 Task: Filter the search records by cases
Action: Mouse moved to (151, 97)
Screenshot: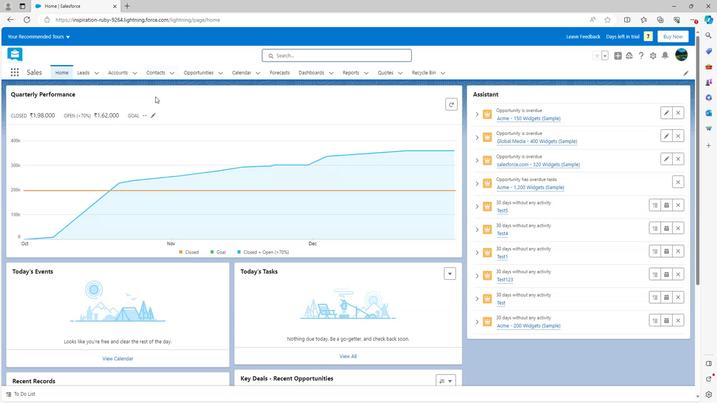 
Action: Mouse scrolled (151, 97) with delta (0, 0)
Screenshot: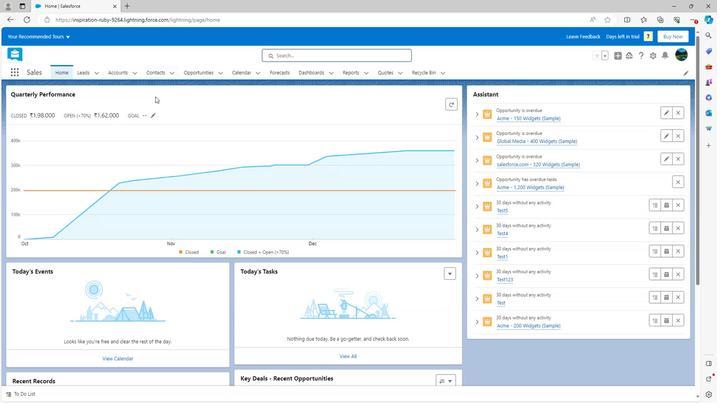 
Action: Mouse moved to (151, 98)
Screenshot: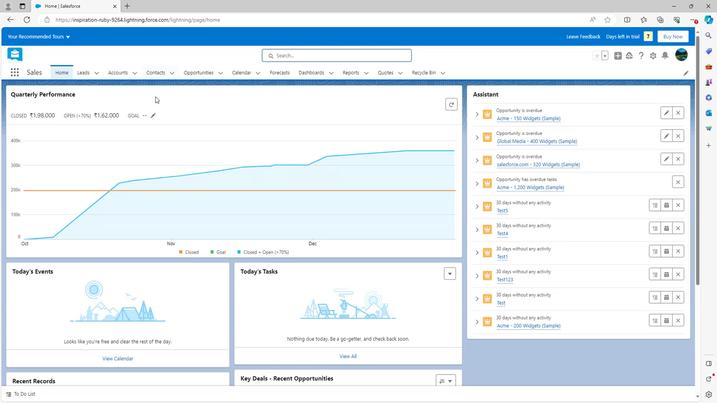 
Action: Mouse scrolled (151, 97) with delta (0, 0)
Screenshot: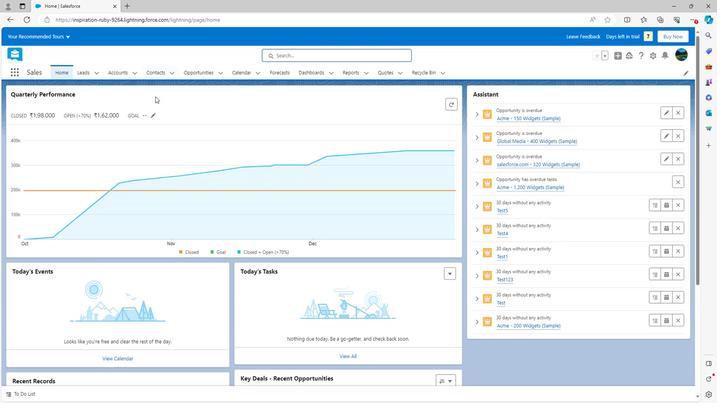 
Action: Mouse moved to (151, 98)
Screenshot: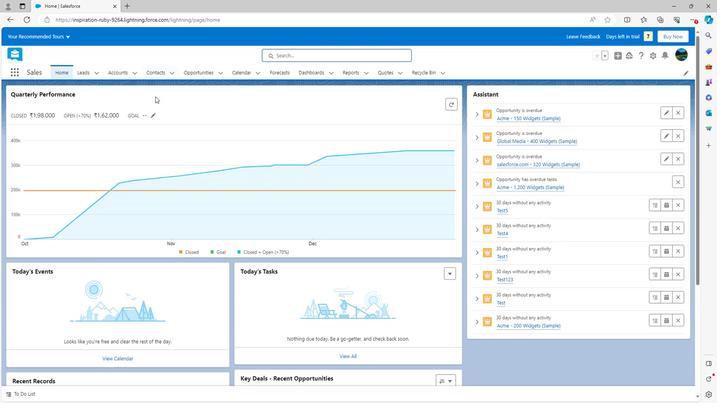 
Action: Mouse scrolled (151, 98) with delta (0, 0)
Screenshot: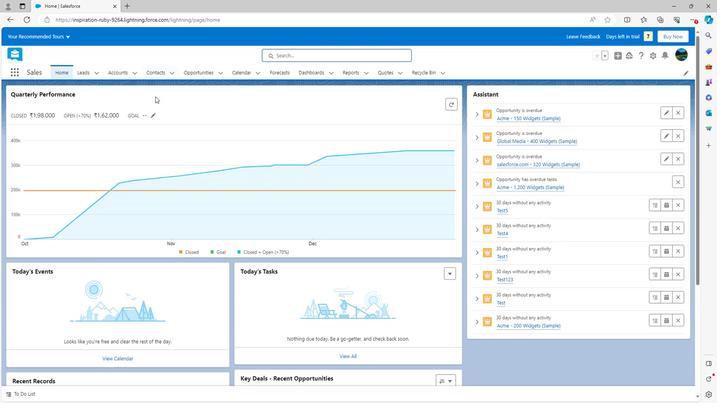 
Action: Mouse scrolled (151, 98) with delta (0, 0)
Screenshot: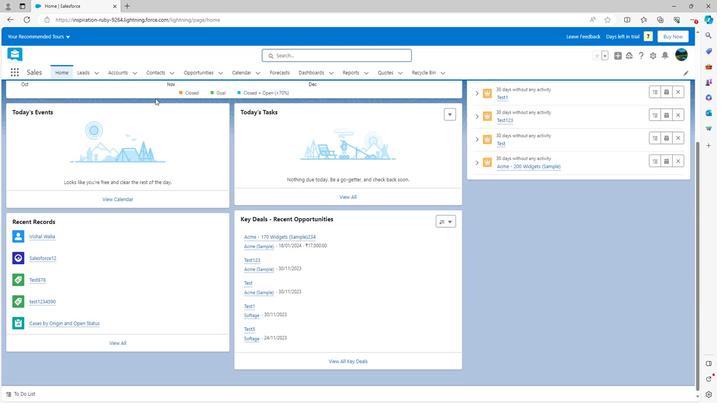 
Action: Mouse scrolled (151, 98) with delta (0, 0)
Screenshot: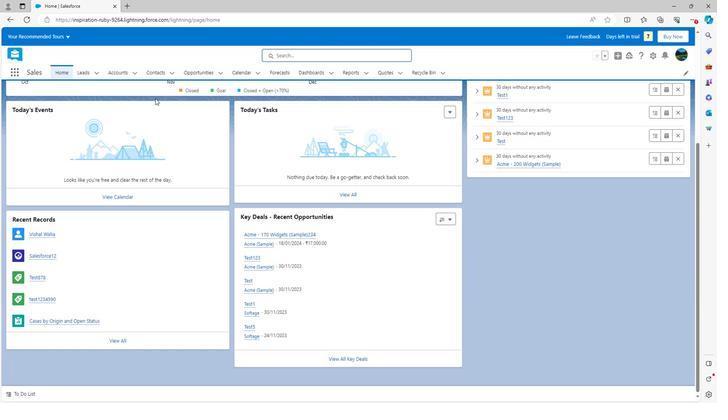 
Action: Mouse scrolled (151, 99) with delta (0, 0)
Screenshot: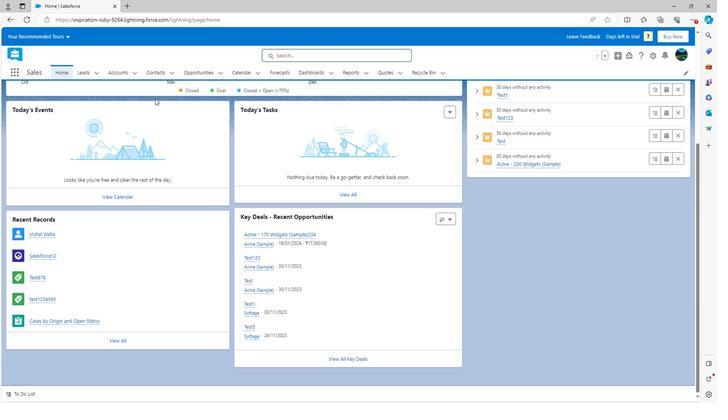
Action: Mouse scrolled (151, 99) with delta (0, 0)
Screenshot: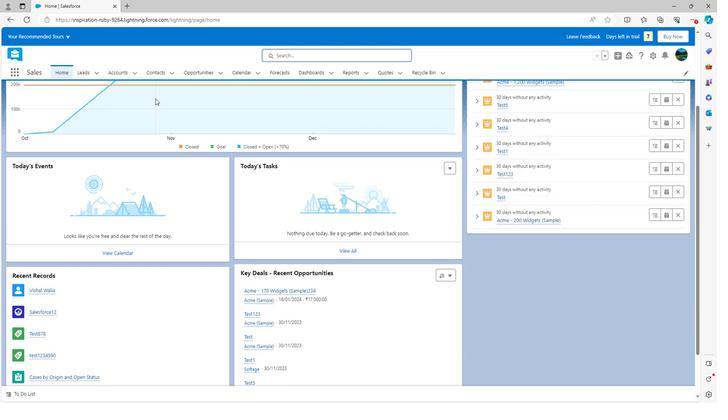 
Action: Mouse scrolled (151, 99) with delta (0, 0)
Screenshot: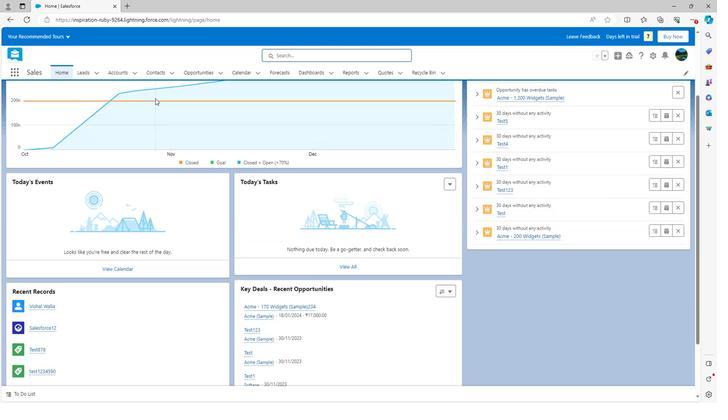 
Action: Mouse scrolled (151, 99) with delta (0, 0)
Screenshot: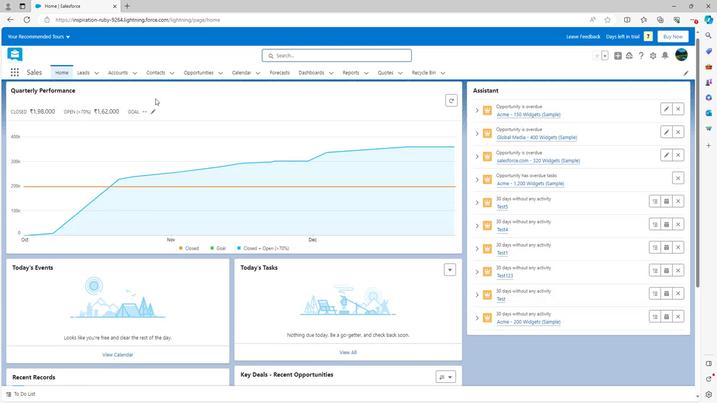 
Action: Mouse moved to (287, 50)
Screenshot: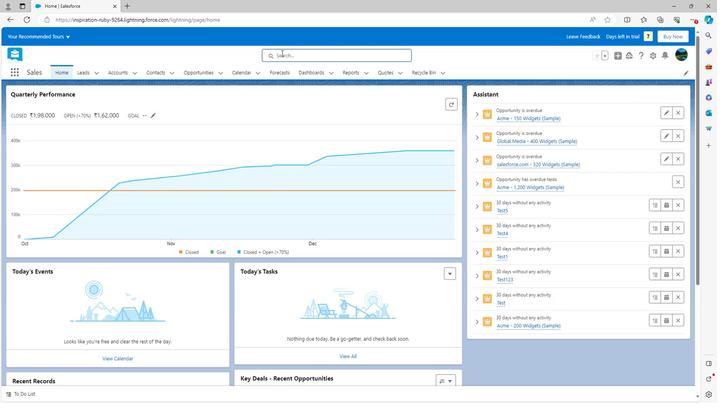 
Action: Mouse pressed left at (287, 50)
Screenshot: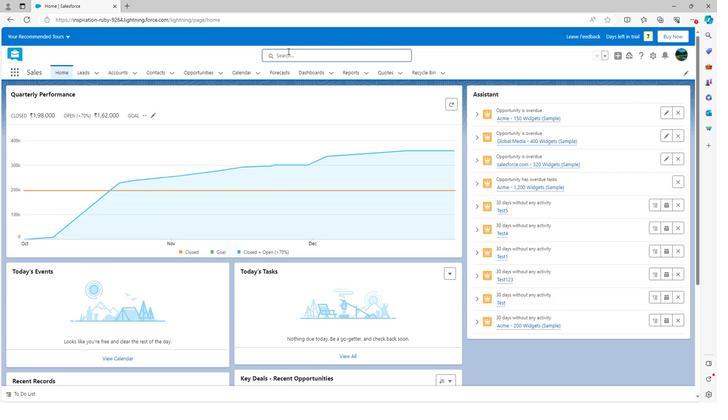 
Action: Mouse moved to (218, 55)
Screenshot: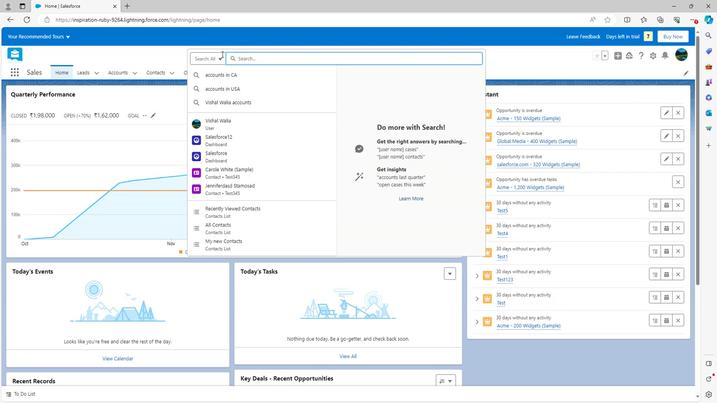 
Action: Mouse pressed left at (218, 55)
Screenshot: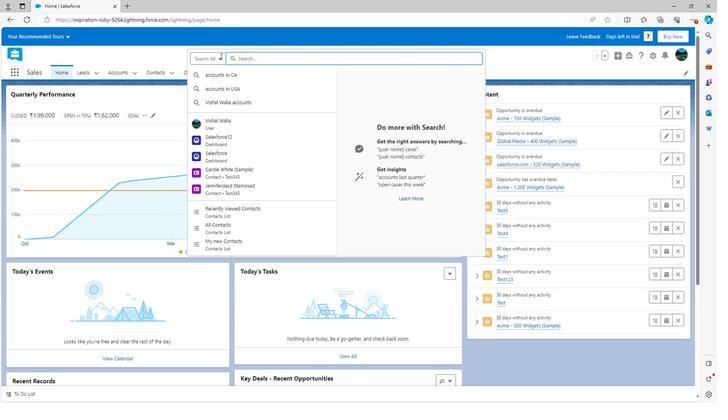 
Action: Mouse moved to (229, 151)
Screenshot: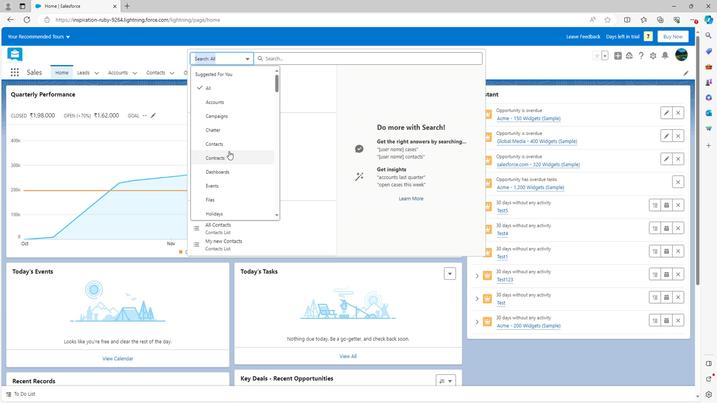 
Action: Mouse scrolled (229, 151) with delta (0, 0)
Screenshot: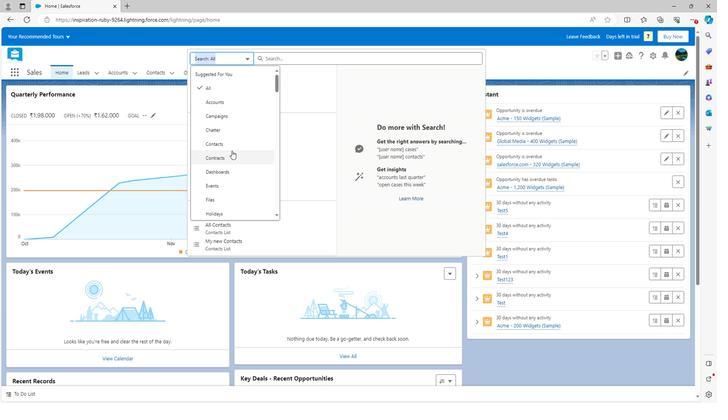
Action: Mouse scrolled (229, 151) with delta (0, 0)
Screenshot: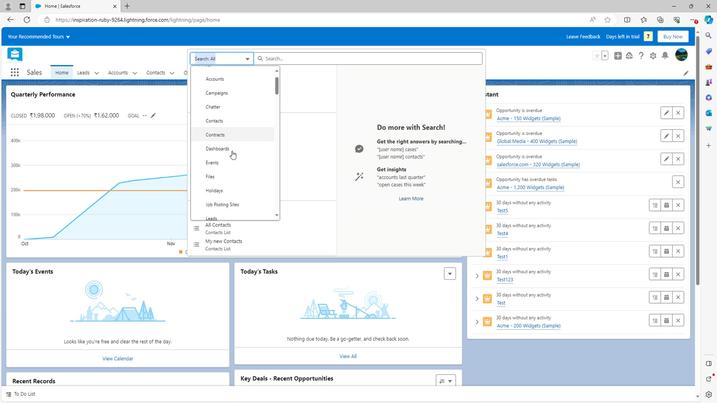 
Action: Mouse scrolled (229, 151) with delta (0, 0)
Screenshot: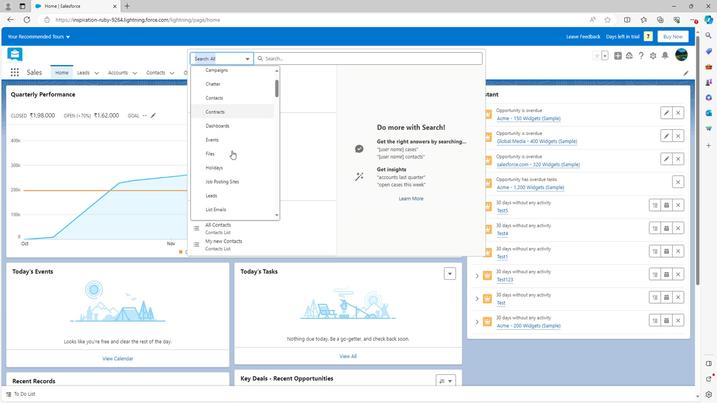 
Action: Mouse scrolled (229, 151) with delta (0, 0)
Screenshot: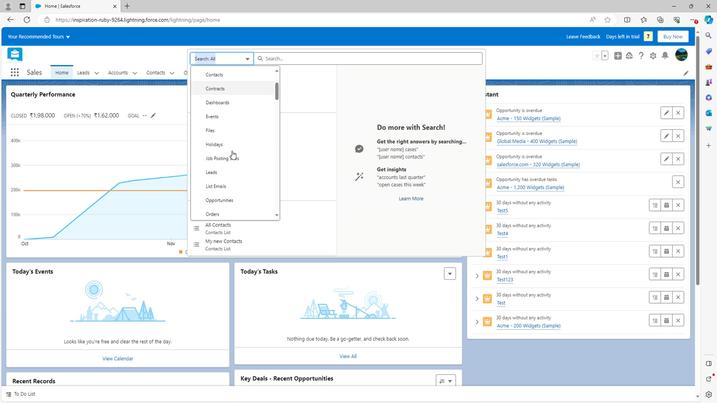 
Action: Mouse scrolled (229, 151) with delta (0, 0)
Screenshot: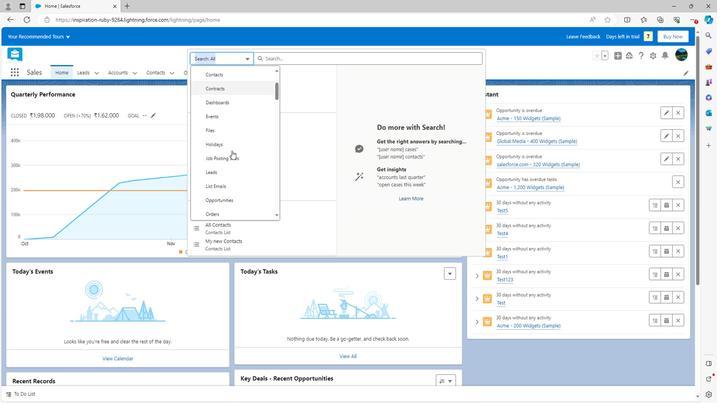 
Action: Mouse scrolled (229, 151) with delta (0, 0)
Screenshot: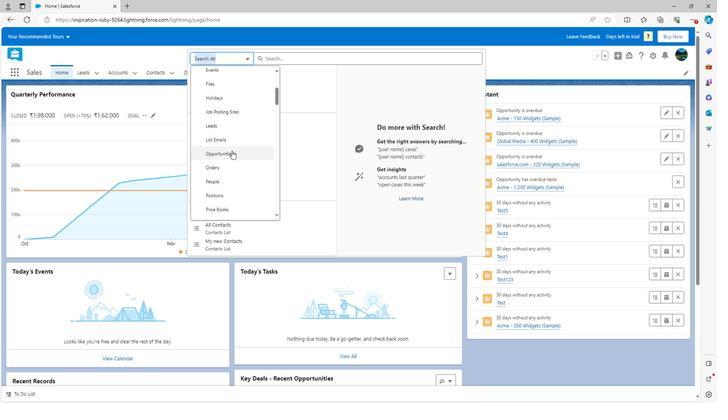 
Action: Mouse scrolled (229, 151) with delta (0, 0)
Screenshot: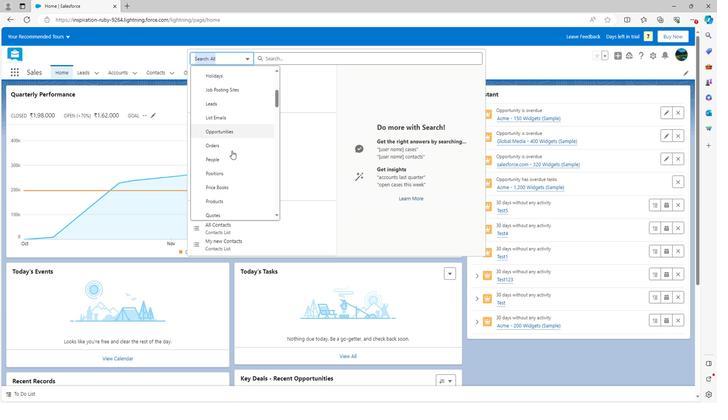
Action: Mouse scrolled (229, 151) with delta (0, 0)
Screenshot: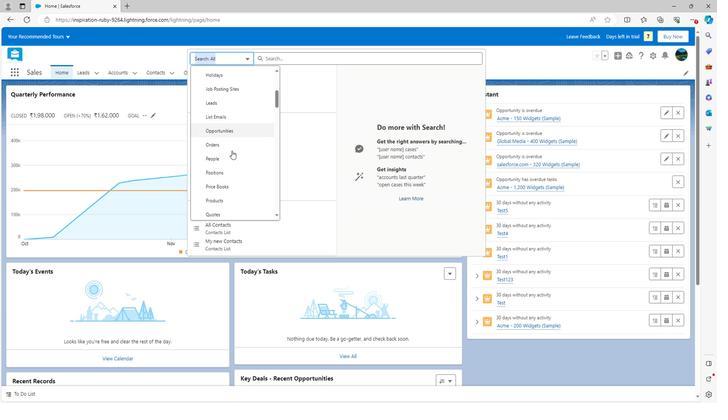 
Action: Mouse scrolled (229, 151) with delta (0, 0)
Screenshot: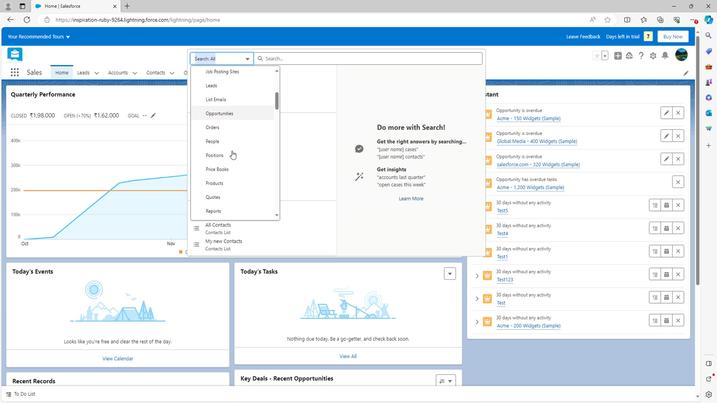
Action: Mouse scrolled (229, 151) with delta (0, 0)
Screenshot: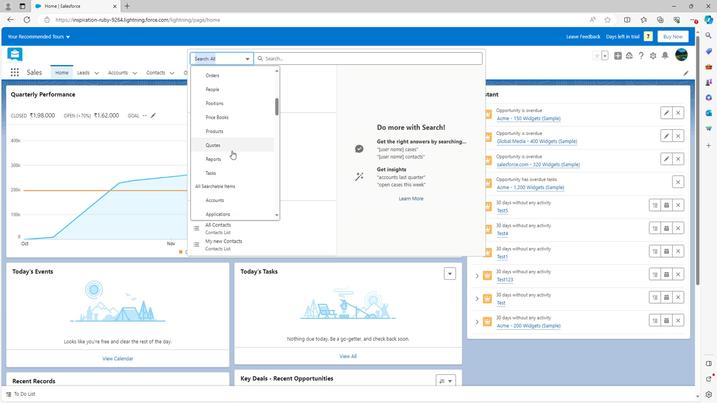 
Action: Mouse scrolled (229, 151) with delta (0, 0)
Screenshot: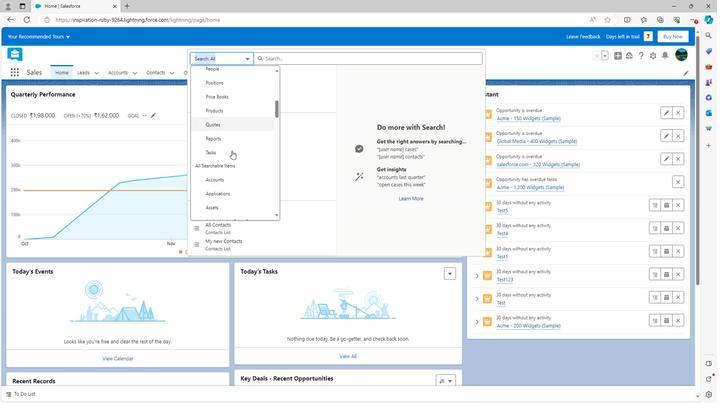 
Action: Mouse scrolled (229, 151) with delta (0, 0)
Screenshot: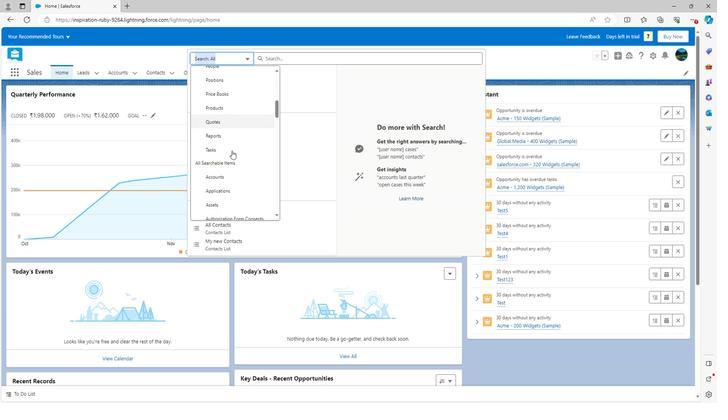
Action: Mouse scrolled (229, 151) with delta (0, 0)
Screenshot: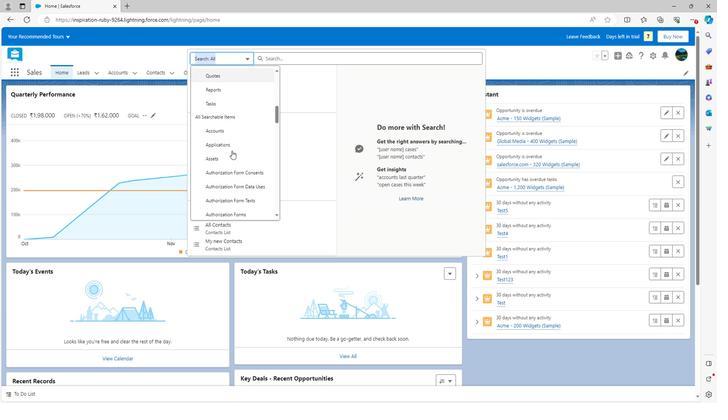 
Action: Mouse scrolled (229, 151) with delta (0, 0)
Screenshot: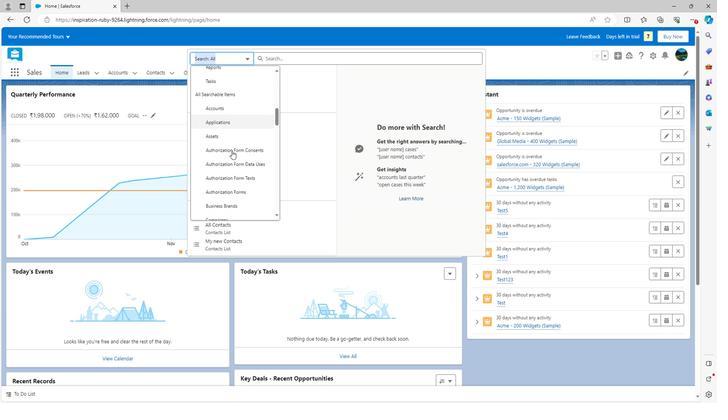
Action: Mouse scrolled (229, 151) with delta (0, 0)
Screenshot: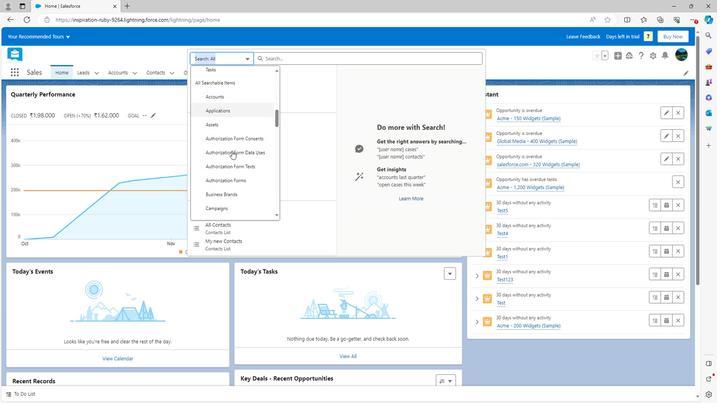 
Action: Mouse scrolled (229, 151) with delta (0, 0)
Screenshot: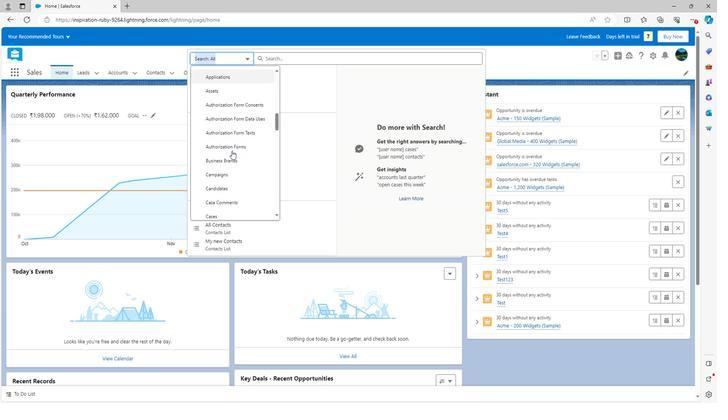 
Action: Mouse scrolled (229, 151) with delta (0, 0)
Screenshot: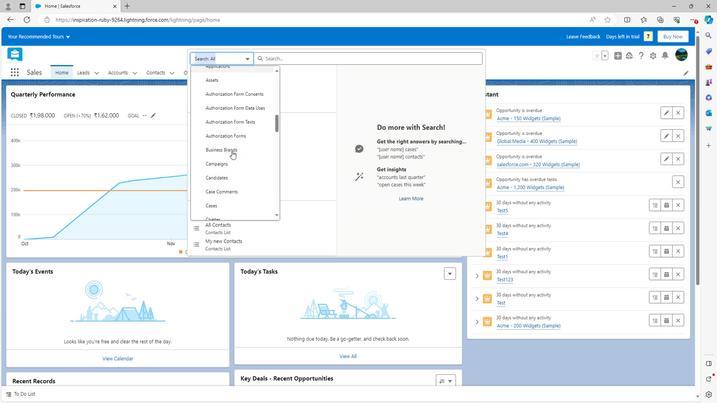 
Action: Mouse moved to (214, 168)
Screenshot: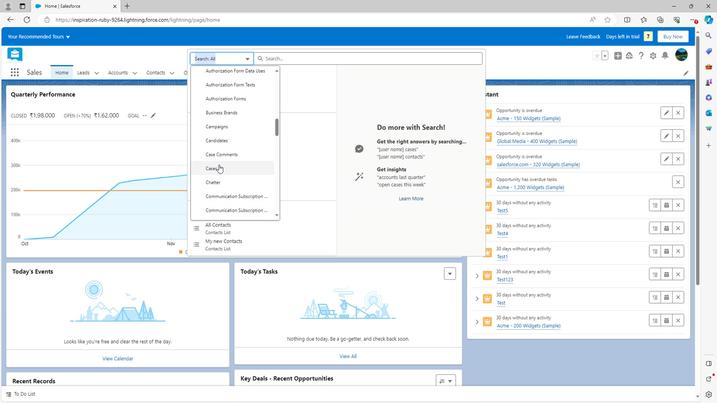 
Action: Mouse pressed left at (214, 168)
Screenshot: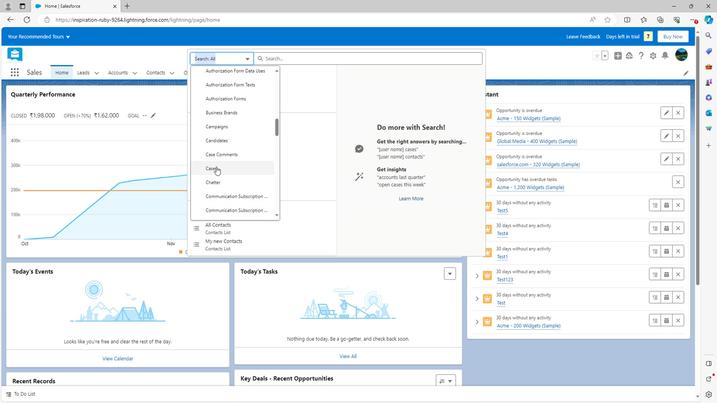 
Action: Mouse moved to (317, 140)
Screenshot: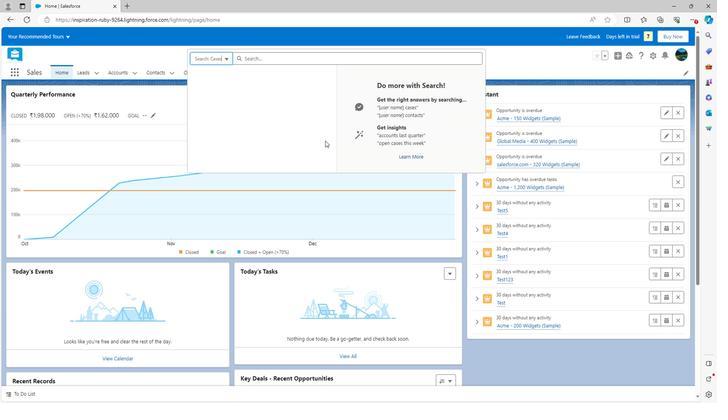 
